 Task: Check "Messaging vs. live chat: Which is right for you?".
Action: Mouse moved to (976, 176)
Screenshot: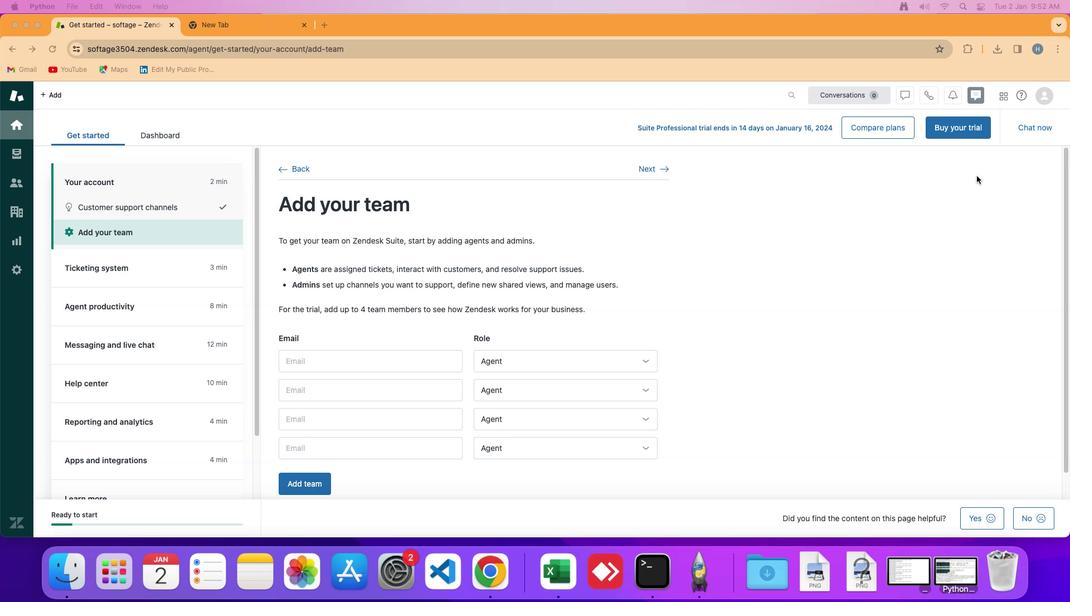 
Action: Mouse pressed left at (976, 176)
Screenshot: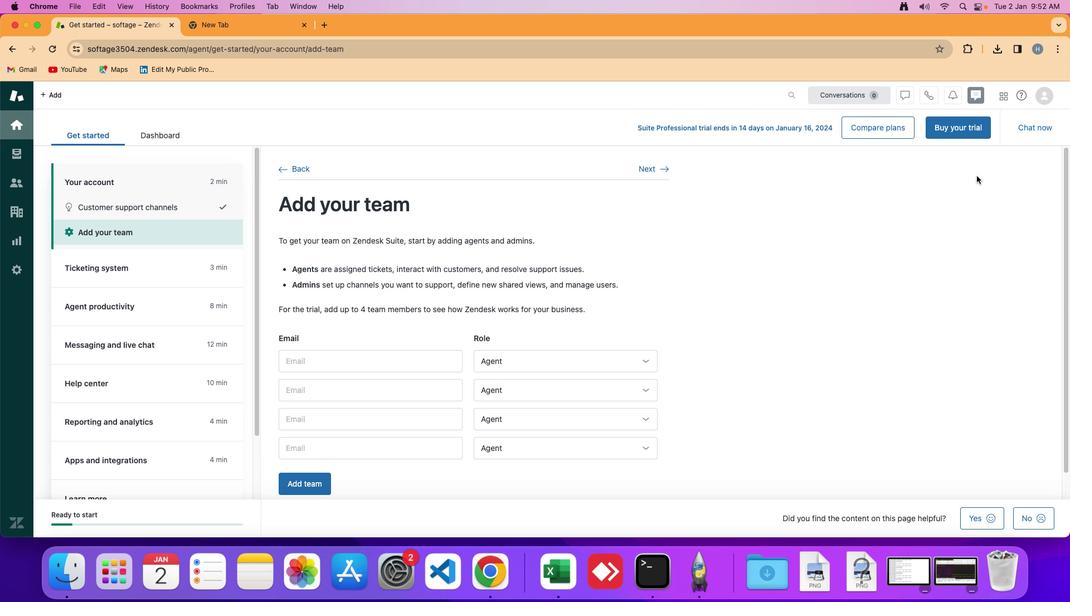 
Action: Mouse moved to (1023, 91)
Screenshot: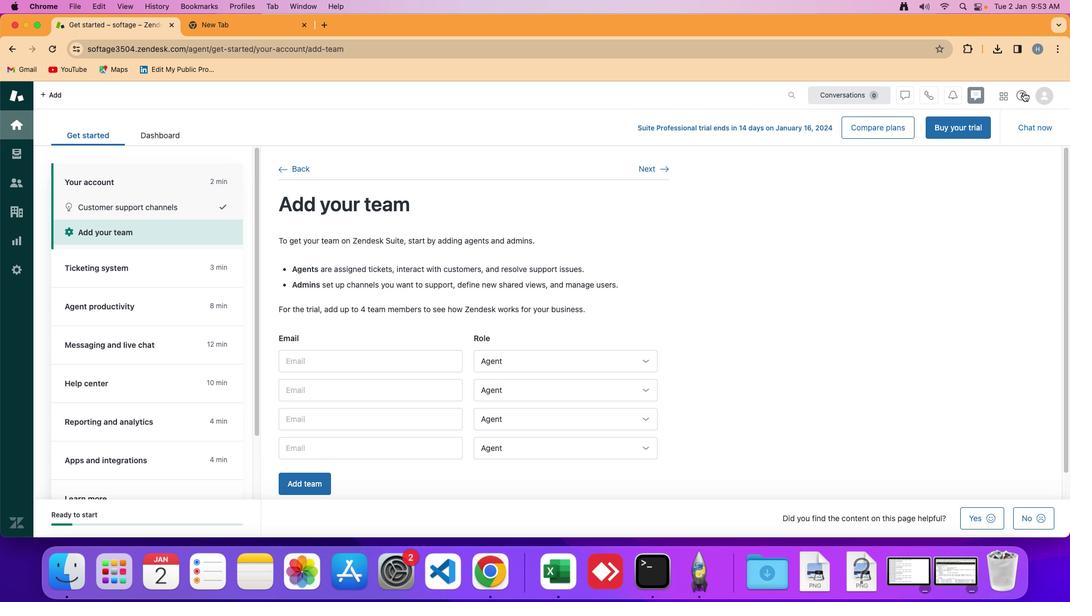 
Action: Mouse pressed left at (1023, 91)
Screenshot: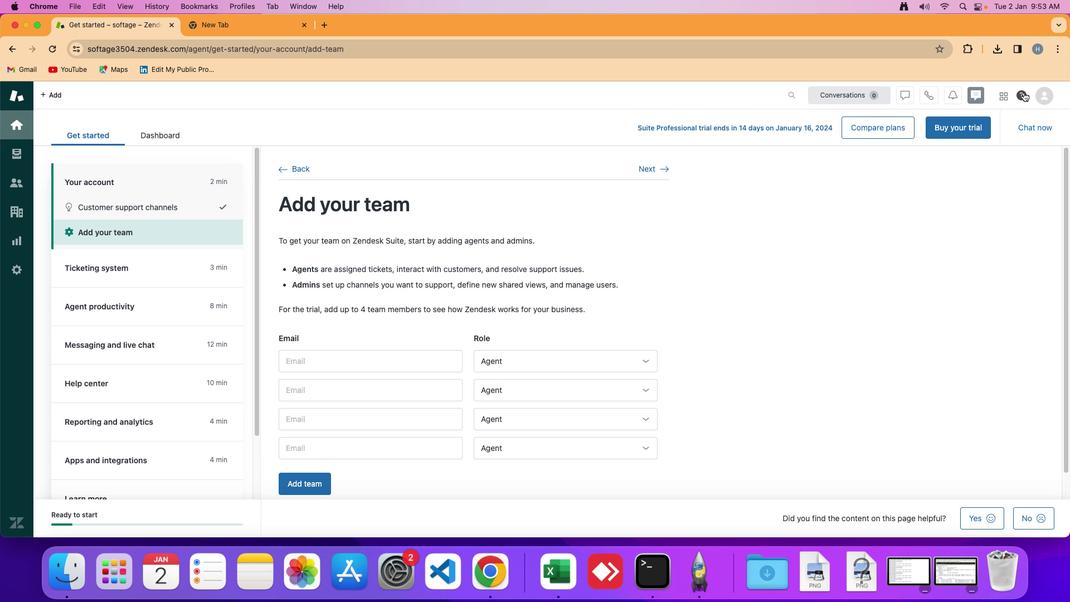 
Action: Mouse moved to (960, 314)
Screenshot: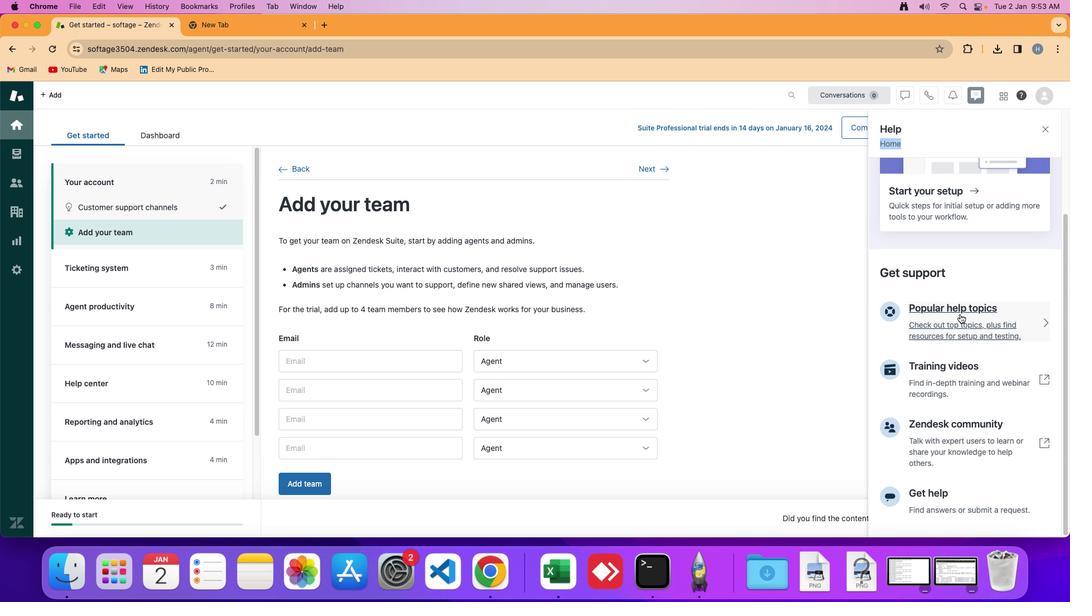 
Action: Mouse pressed left at (960, 314)
Screenshot: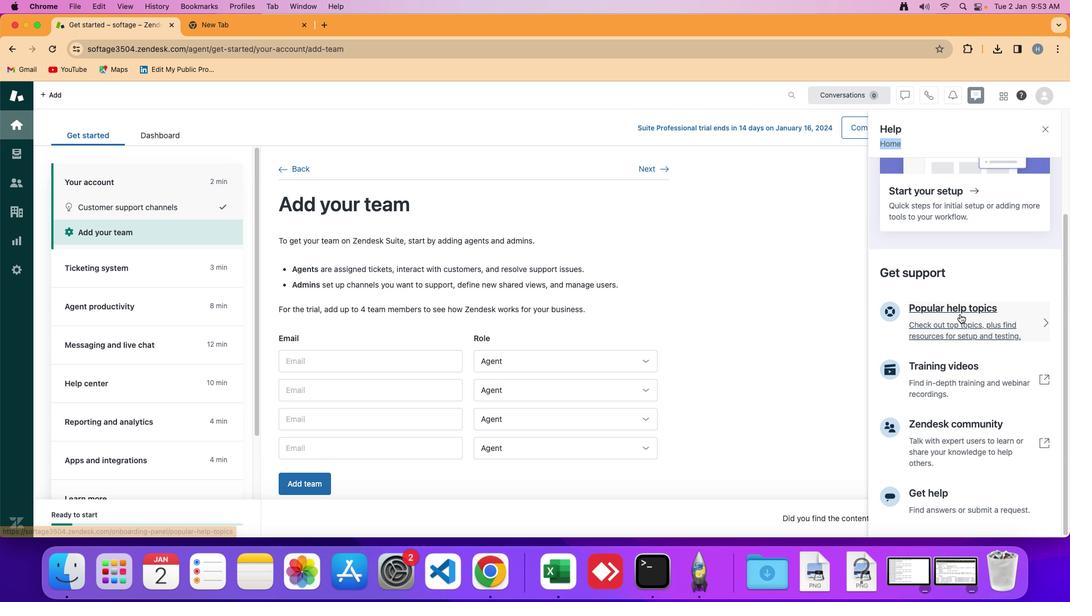 
Action: Mouse moved to (956, 326)
Screenshot: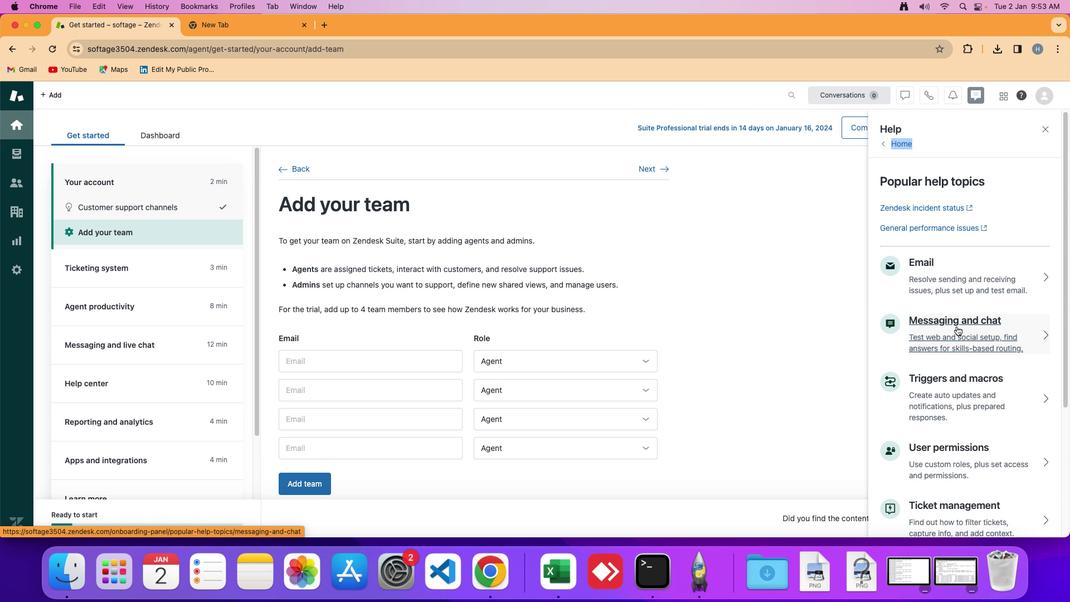 
Action: Mouse pressed left at (956, 326)
Screenshot: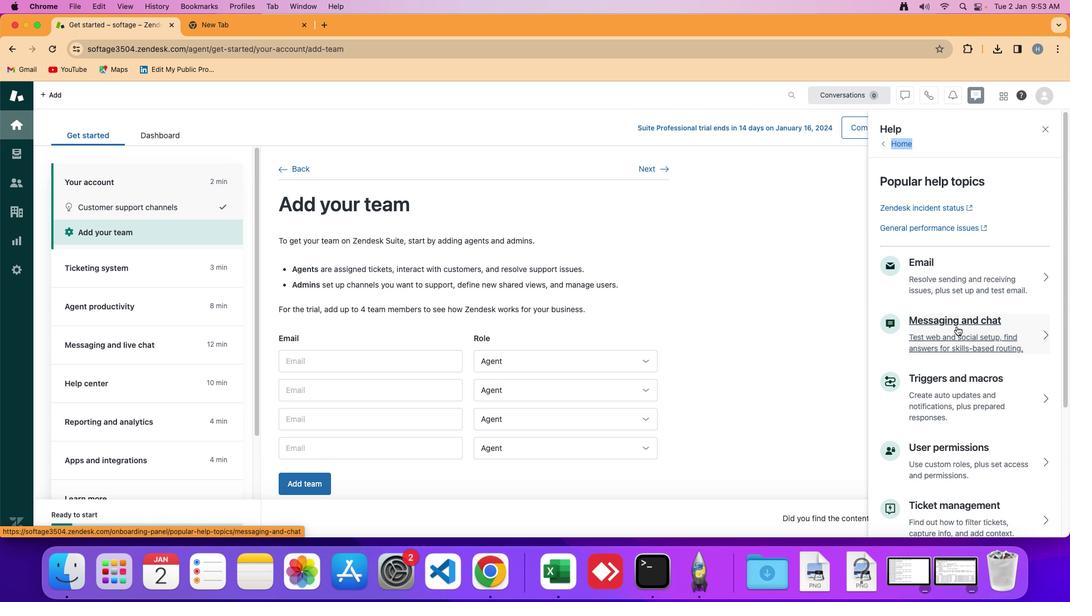 
Action: Mouse moved to (942, 473)
Screenshot: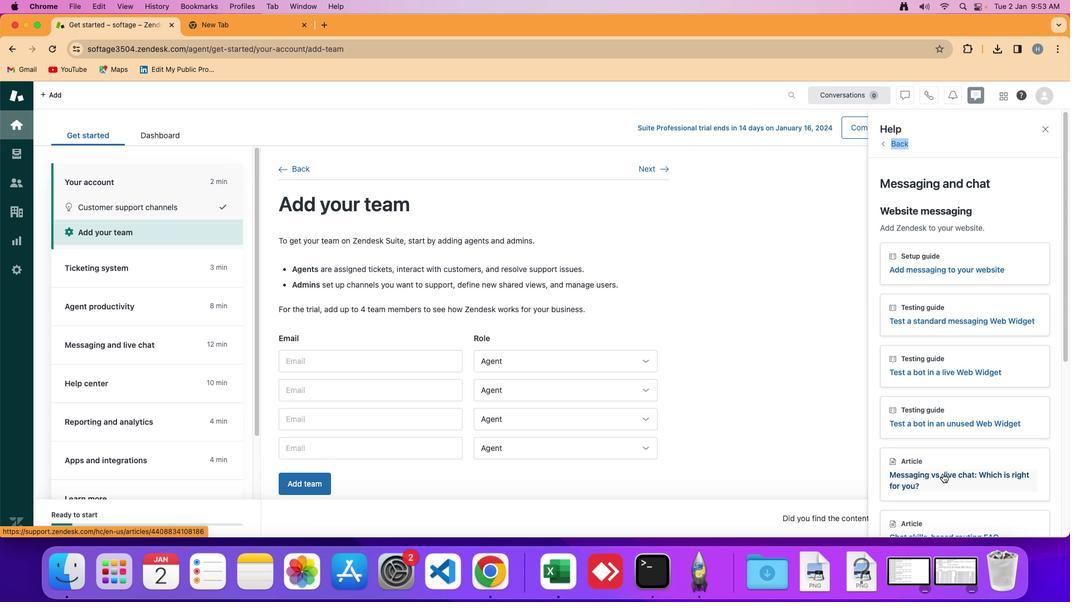 
Action: Mouse pressed left at (942, 473)
Screenshot: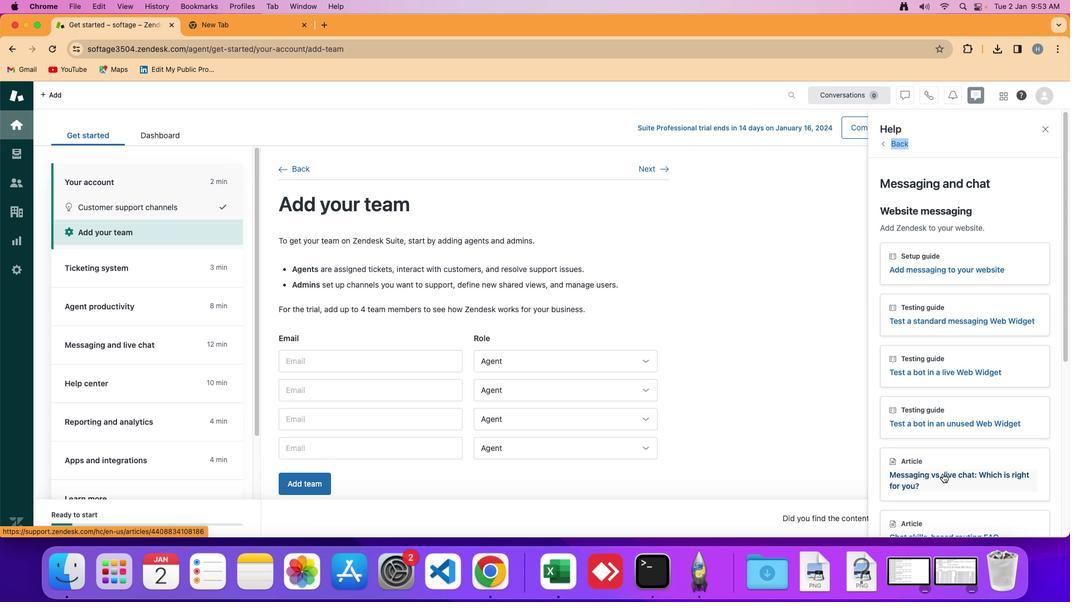 
Action: Mouse moved to (950, 373)
Screenshot: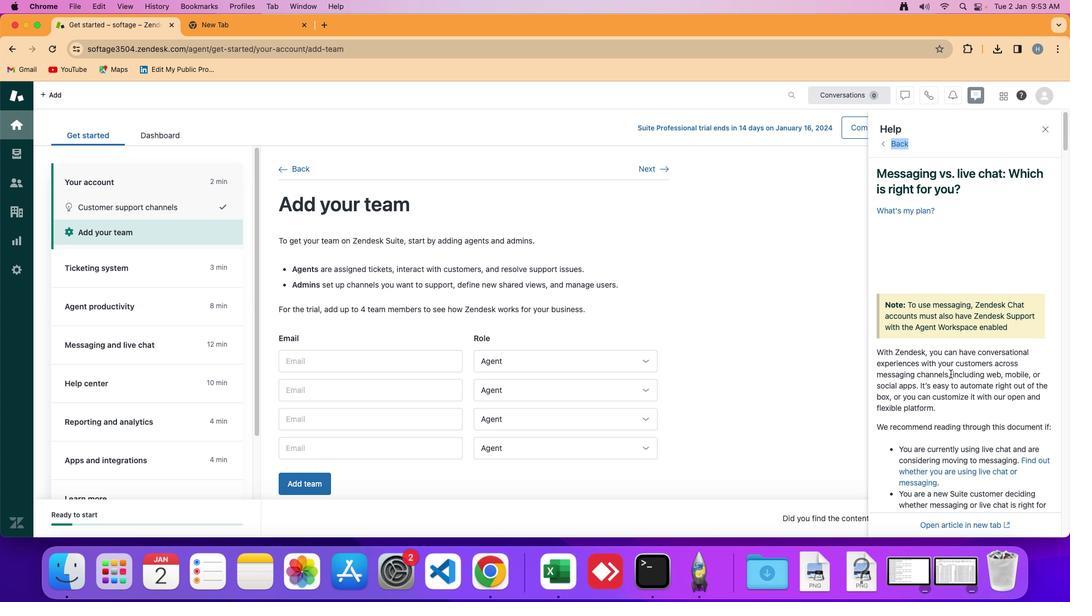 
